 Task: Invite Team Member Softage.1@softage.net to Workspace Custom Software Development Services. Invite Team Member Softage.2@softage.net to Workspace Custom Software Development Services. Invite Team Member Softage.3@softage.net to Workspace Custom Software Development Services. Invite Team Member Softage.4@softage.net to Workspace Custom Software Development Services
Action: Mouse moved to (1079, 121)
Screenshot: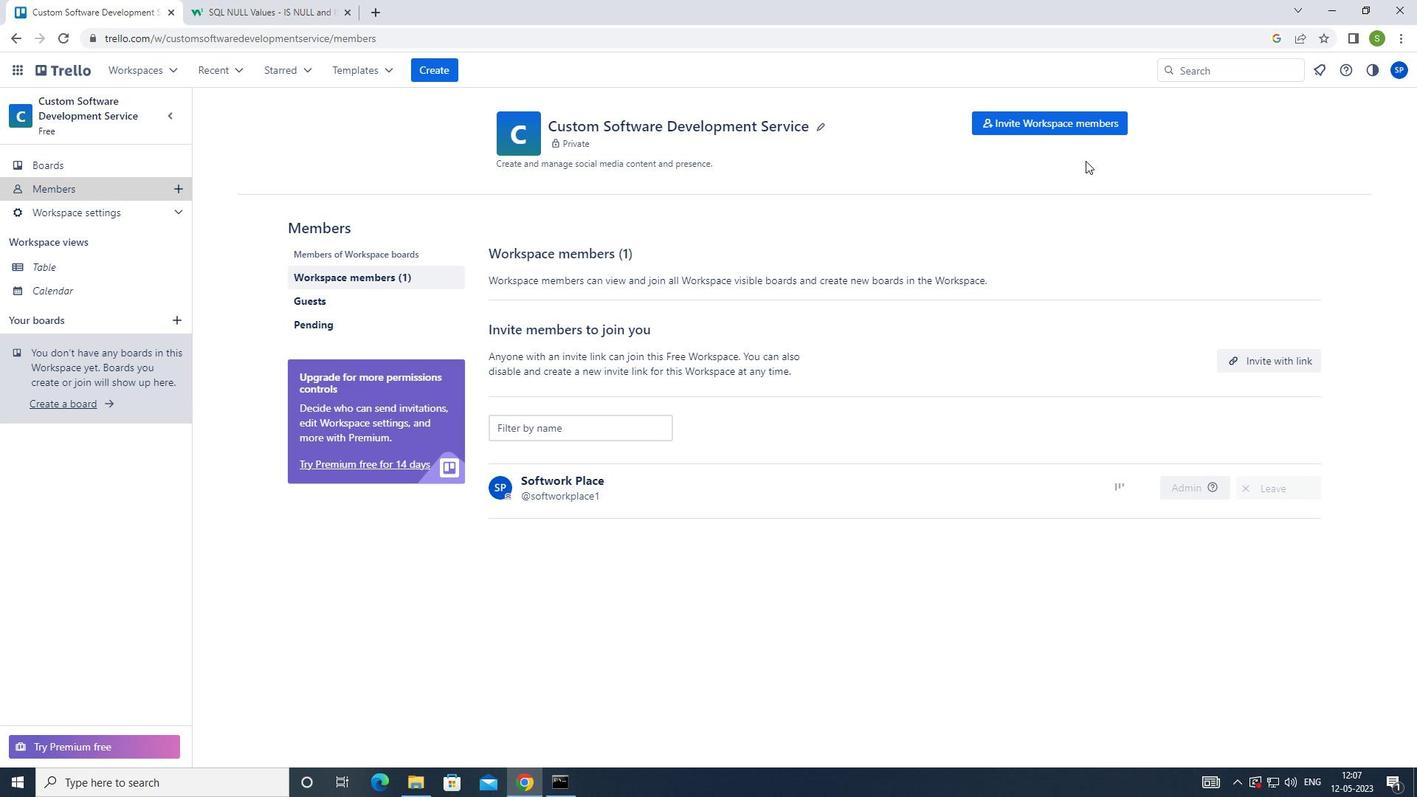 
Action: Mouse pressed left at (1079, 121)
Screenshot: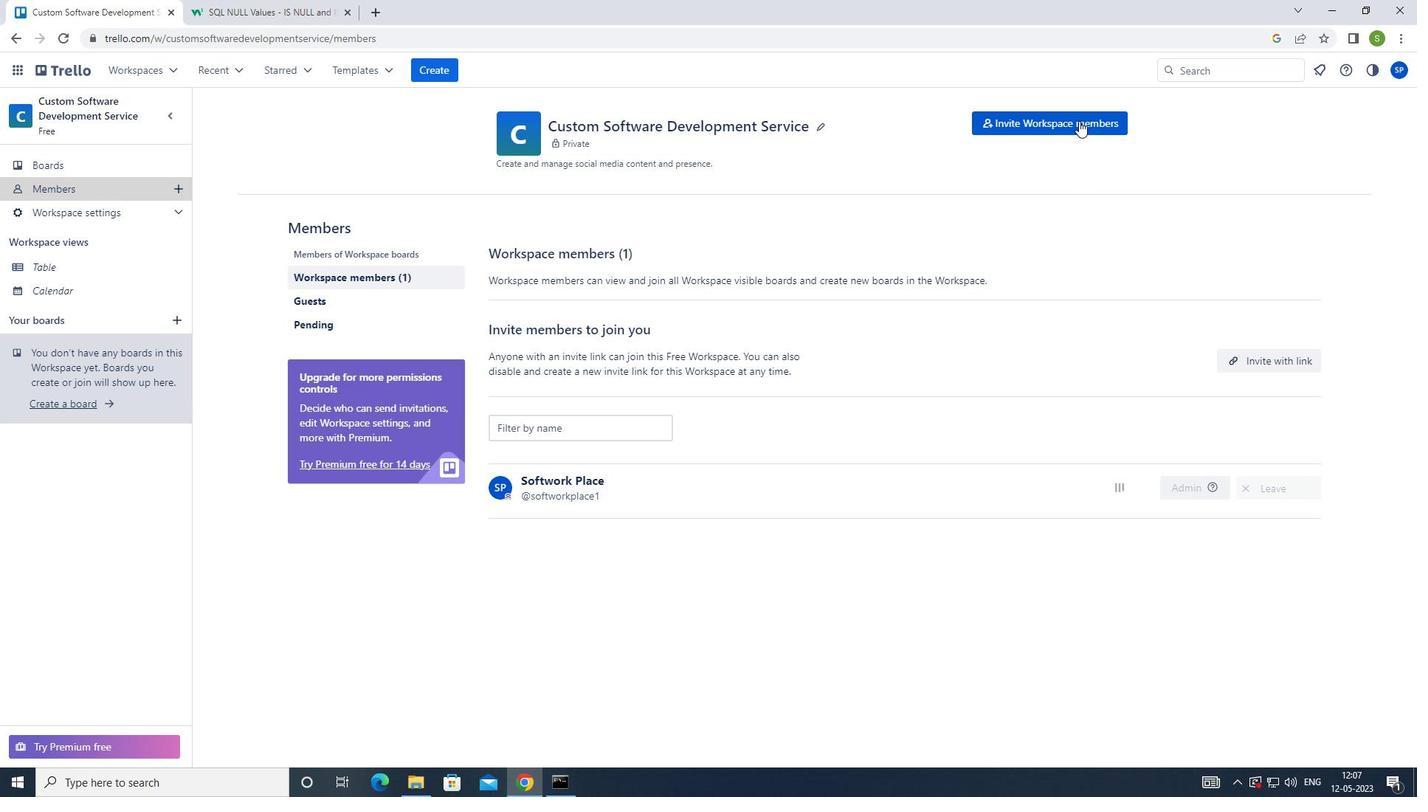 
Action: Mouse moved to (879, 329)
Screenshot: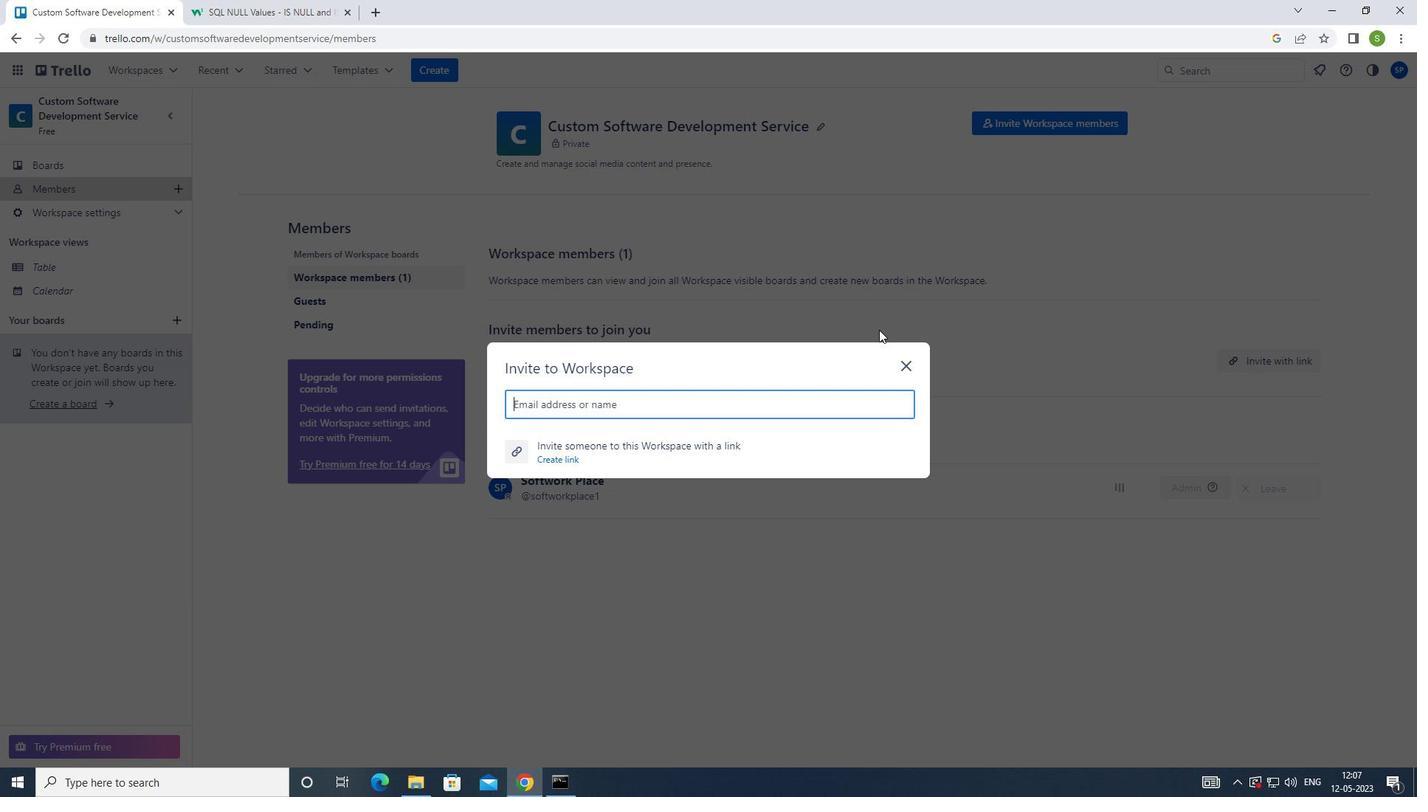 
Action: Key pressed <Key.shift>SOFTAGE.1<Key.shift>@SOFTAGE.NET<Key.enter><Key.shift>SOFTAGE.2<Key.shift>@SOFTAGE.NET<Key.enter><Key.shift>SOFTAGE.3<Key.shift>@SOFTAGE.NET<Key.enter><Key.shift>SOFTAGE.4<Key.shift>@SOFTAGE.NET
Screenshot: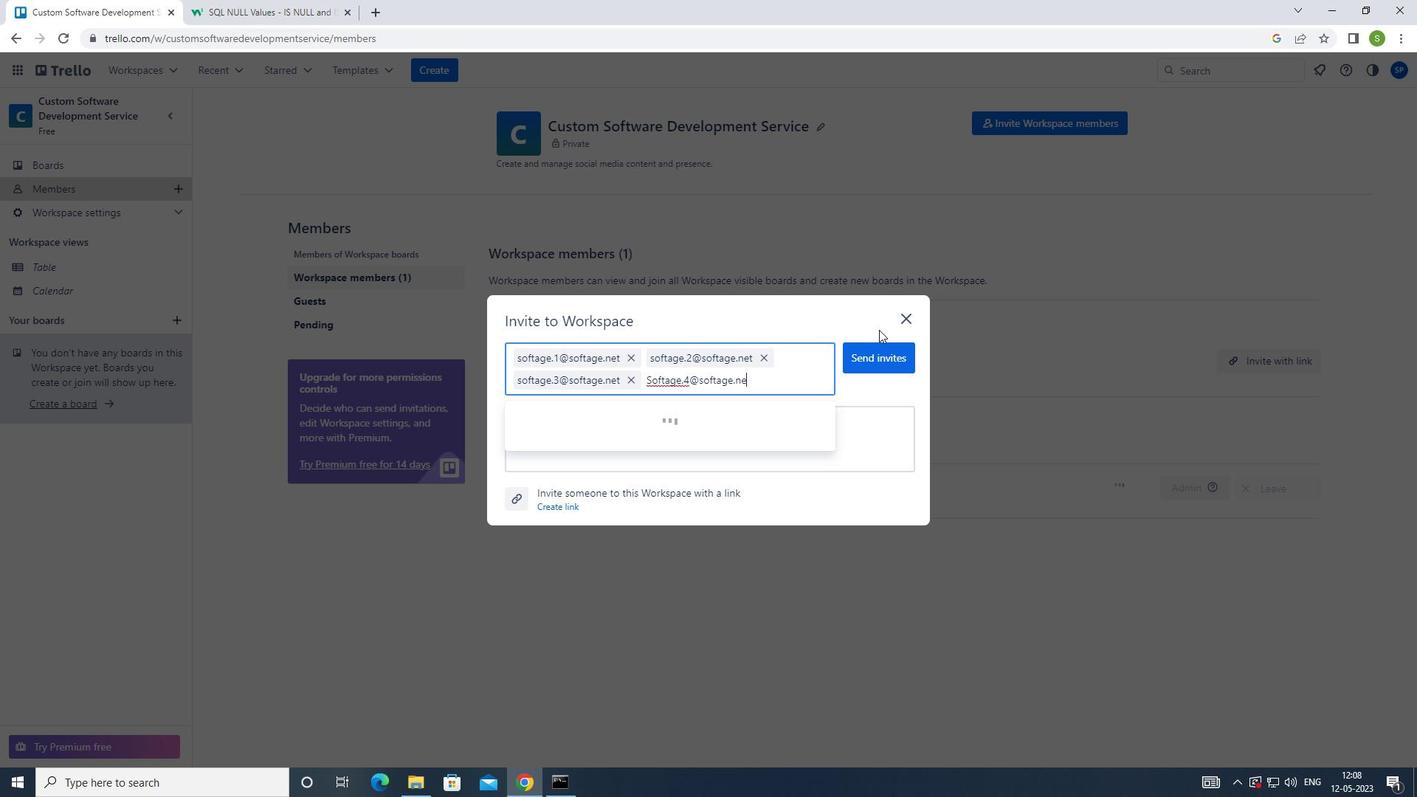 
Action: Mouse moved to (875, 361)
Screenshot: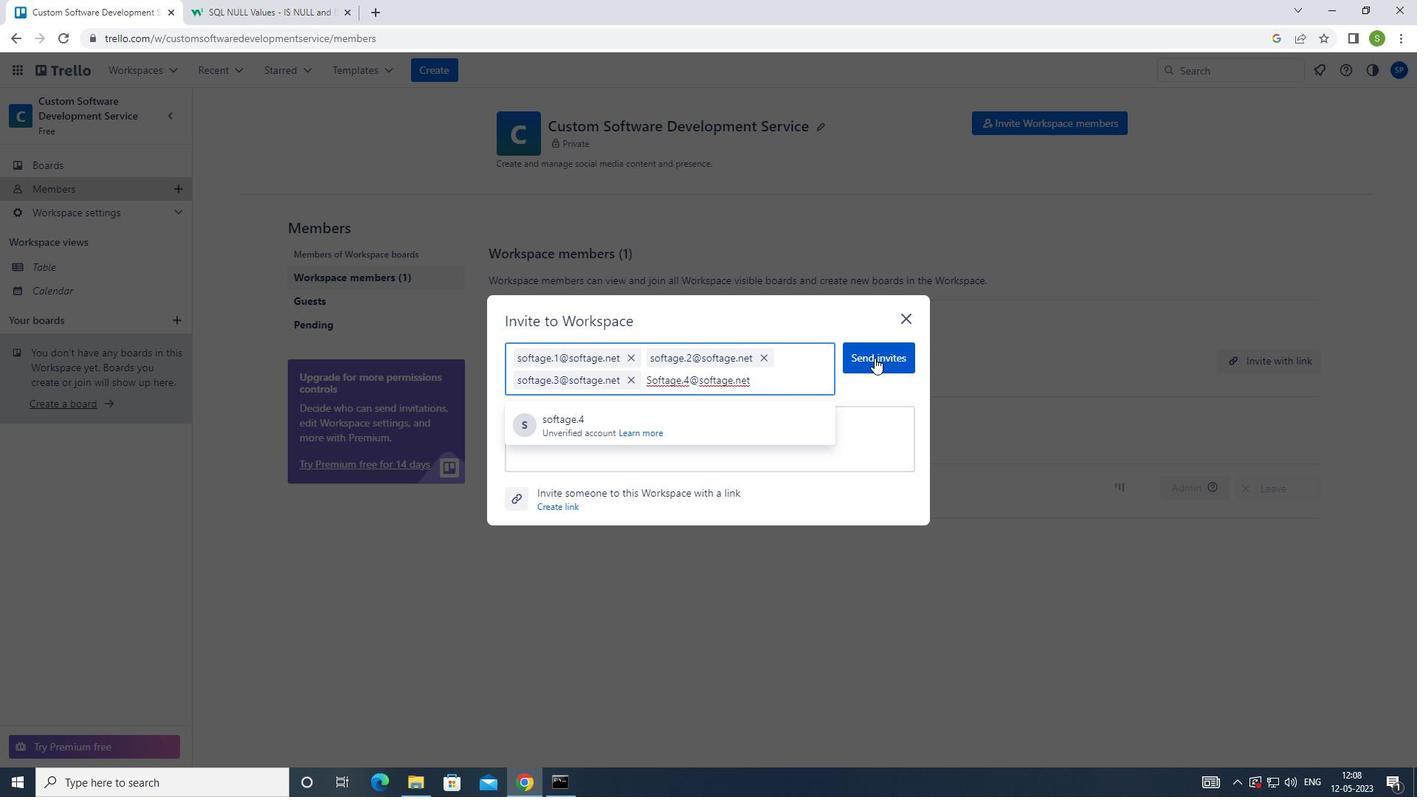 
Action: Mouse pressed left at (875, 361)
Screenshot: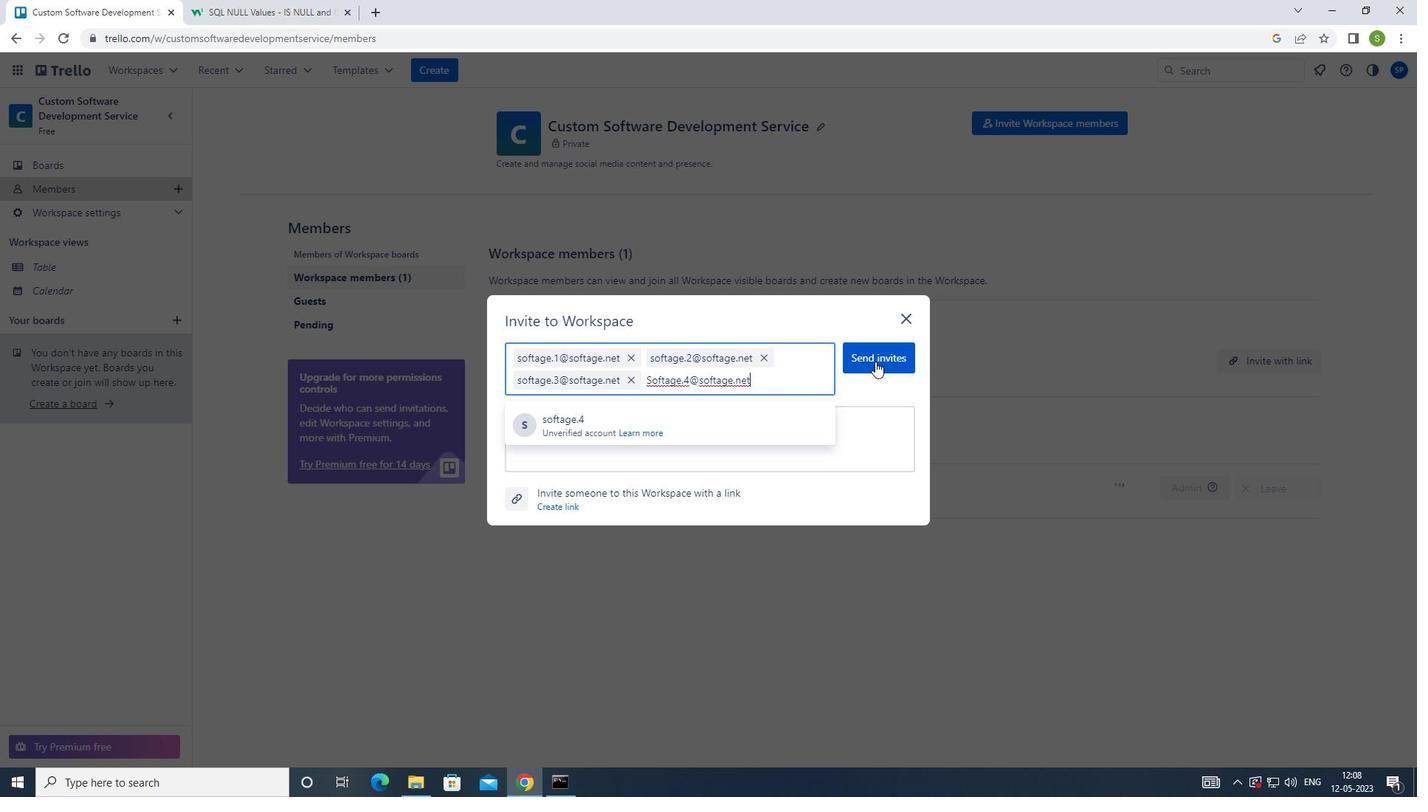 
Action: Mouse moved to (876, 368)
Screenshot: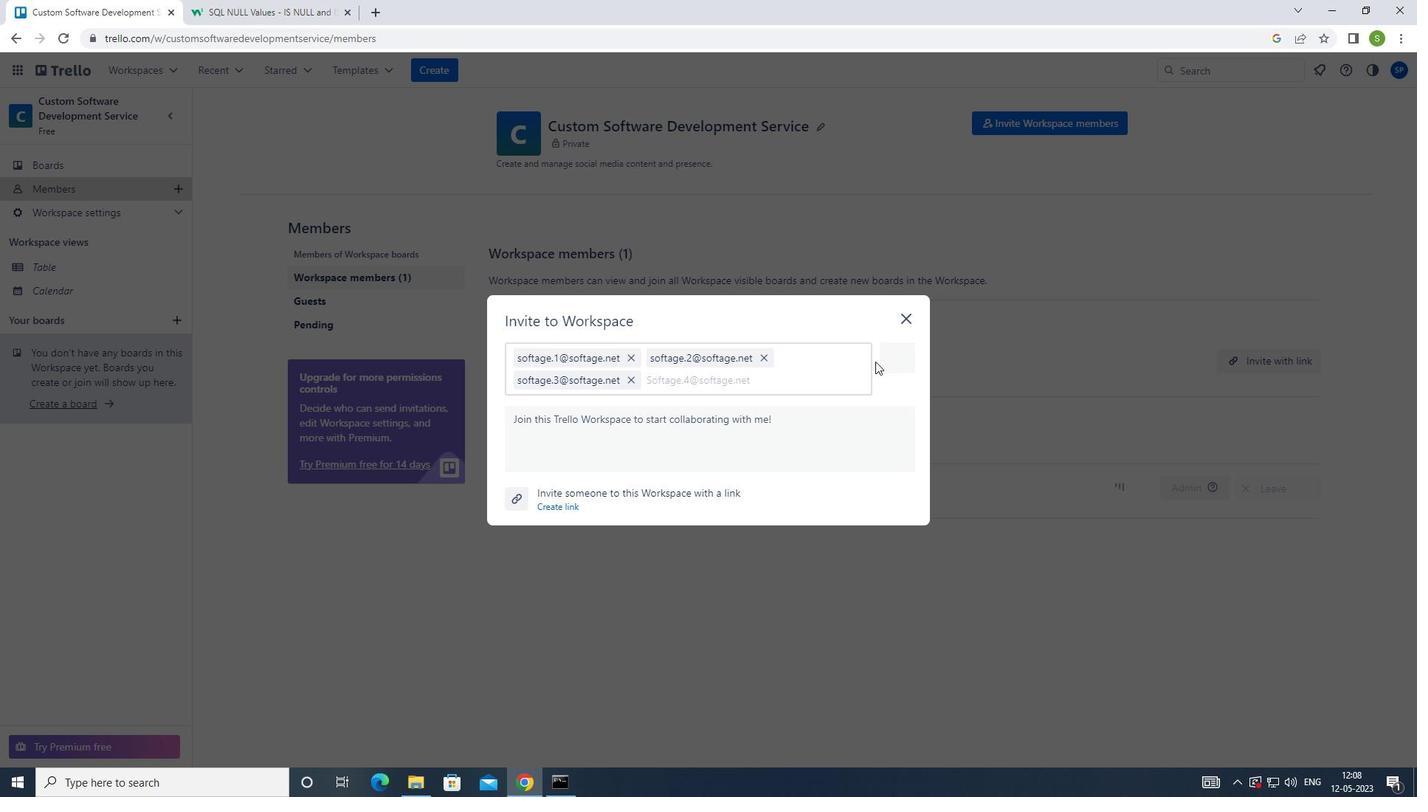 
Action: Key pressed <Key.f8>
Screenshot: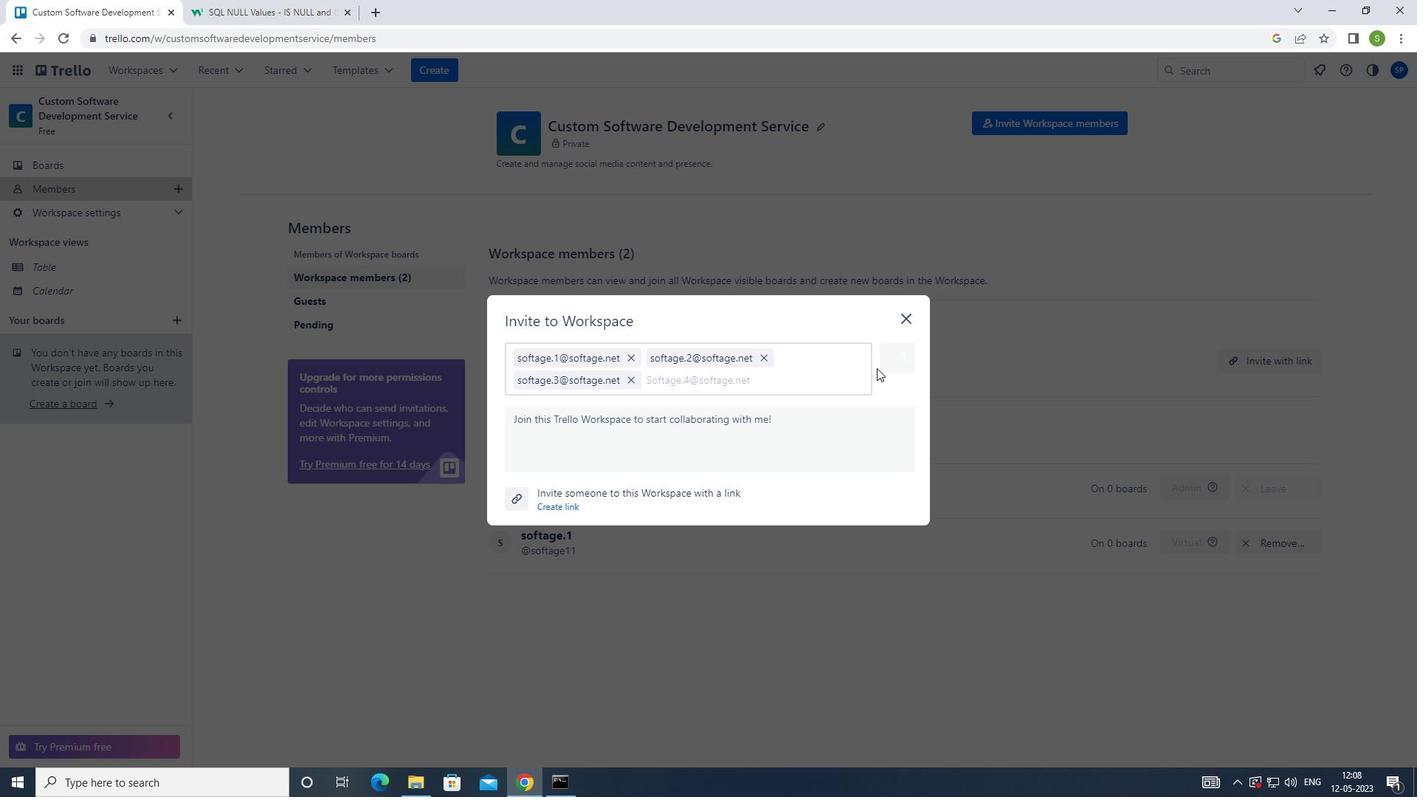 
